 Task: Create a sub task Release to Production / Go Live for the task  Develop a new social media platform in the project AgileGator , assign it to team member softage.1@softage.net and update the status of the sub task to  At Risk , set the priority of the sub task to Medium
Action: Mouse moved to (340, 321)
Screenshot: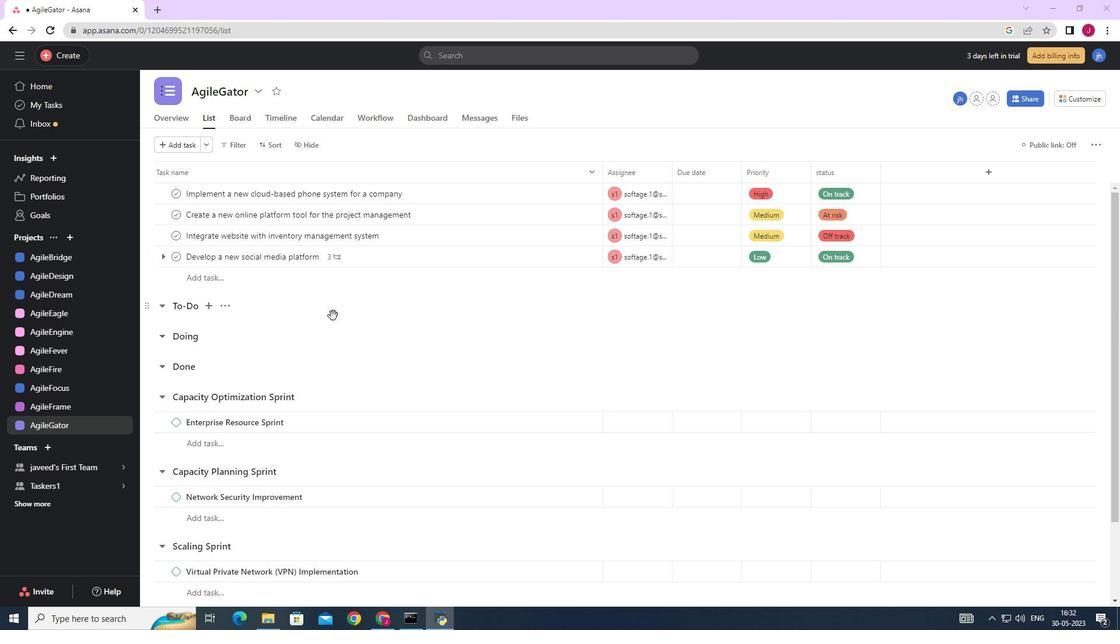 
Action: Mouse scrolled (340, 322) with delta (0, 0)
Screenshot: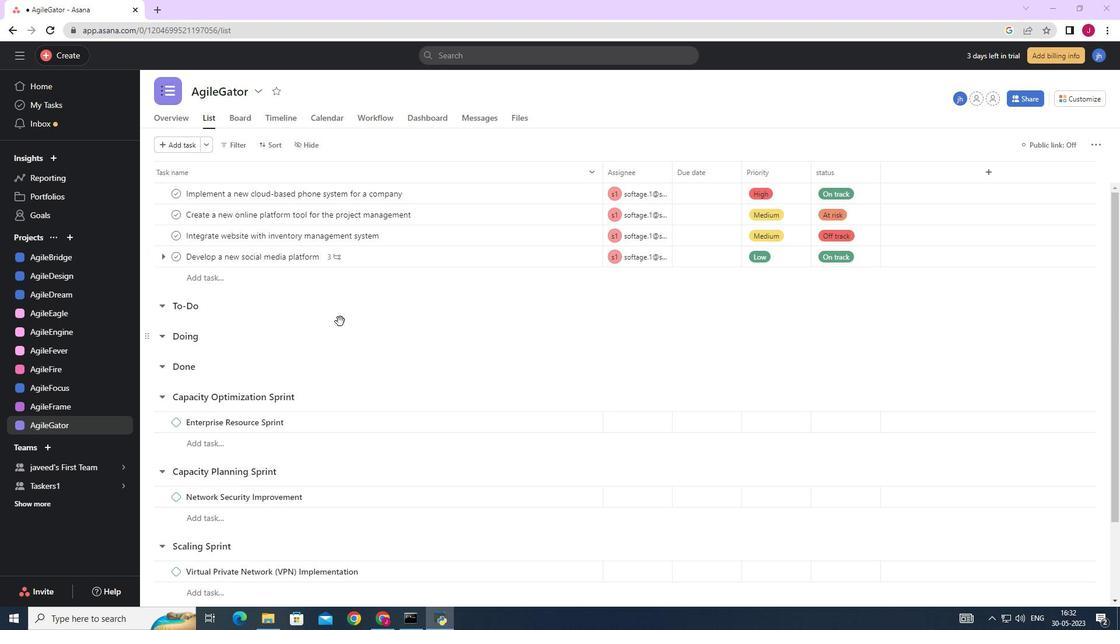 
Action: Mouse scrolled (340, 320) with delta (0, 0)
Screenshot: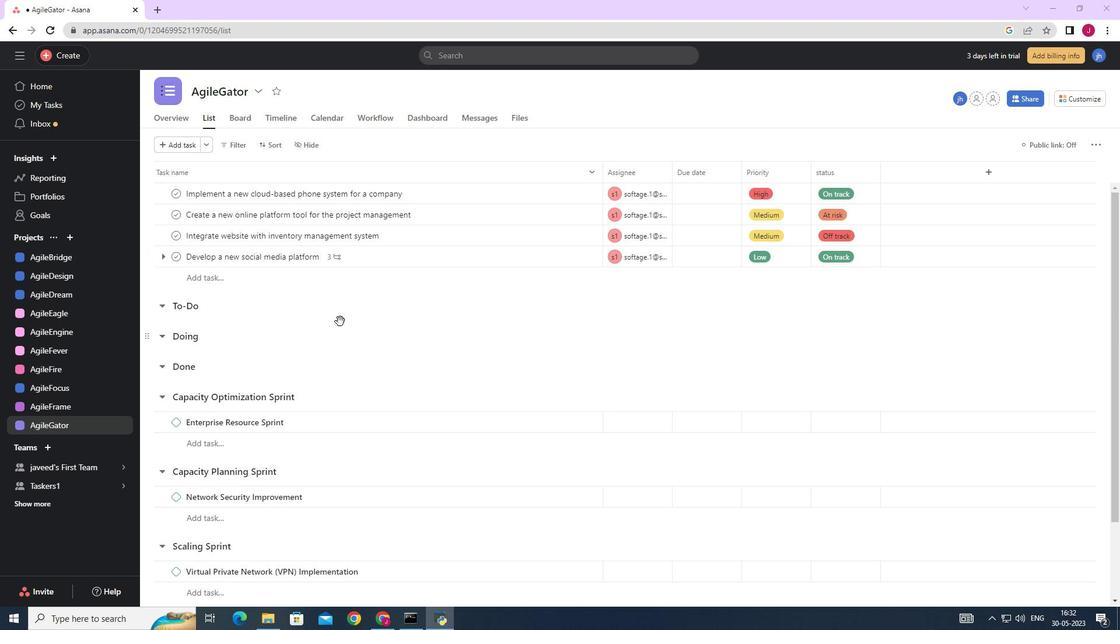 
Action: Mouse scrolled (340, 320) with delta (0, 0)
Screenshot: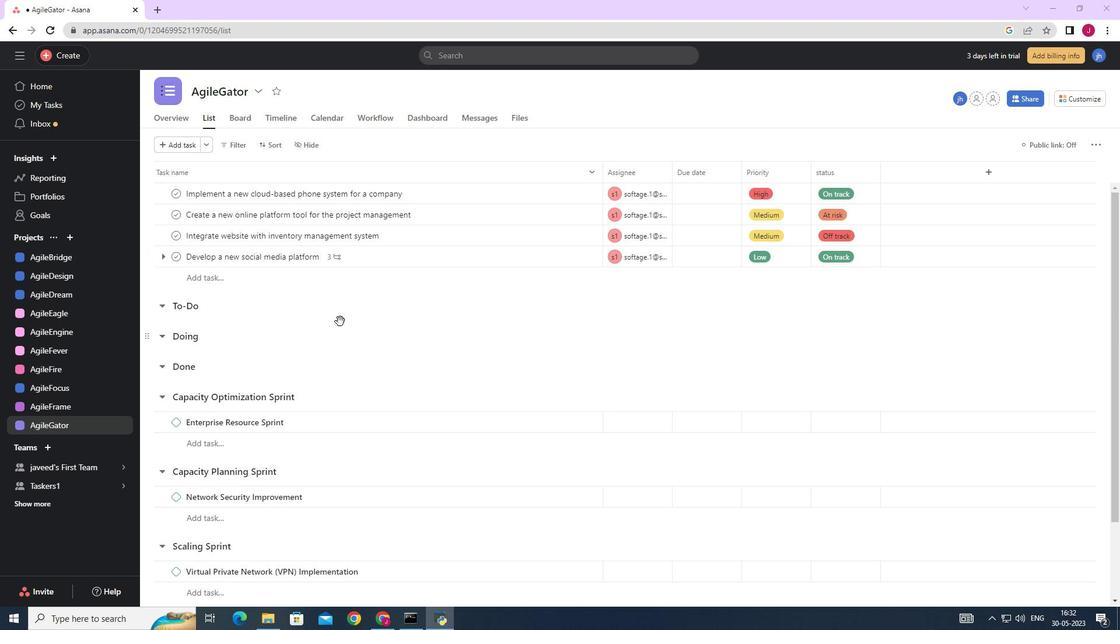 
Action: Mouse scrolled (340, 320) with delta (0, 0)
Screenshot: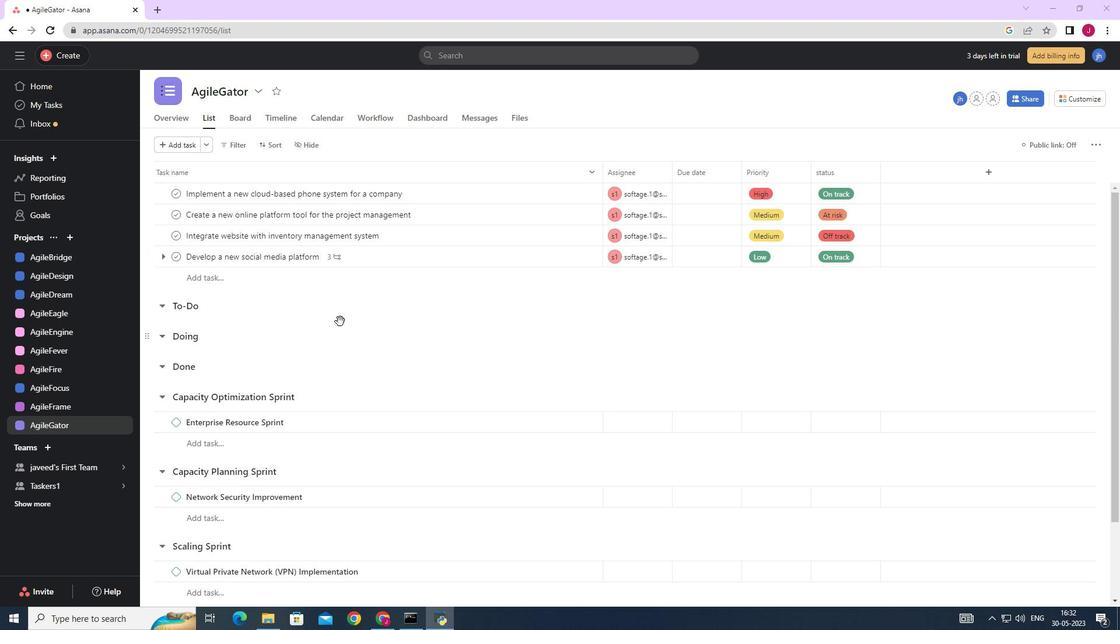 
Action: Mouse scrolled (340, 322) with delta (0, 0)
Screenshot: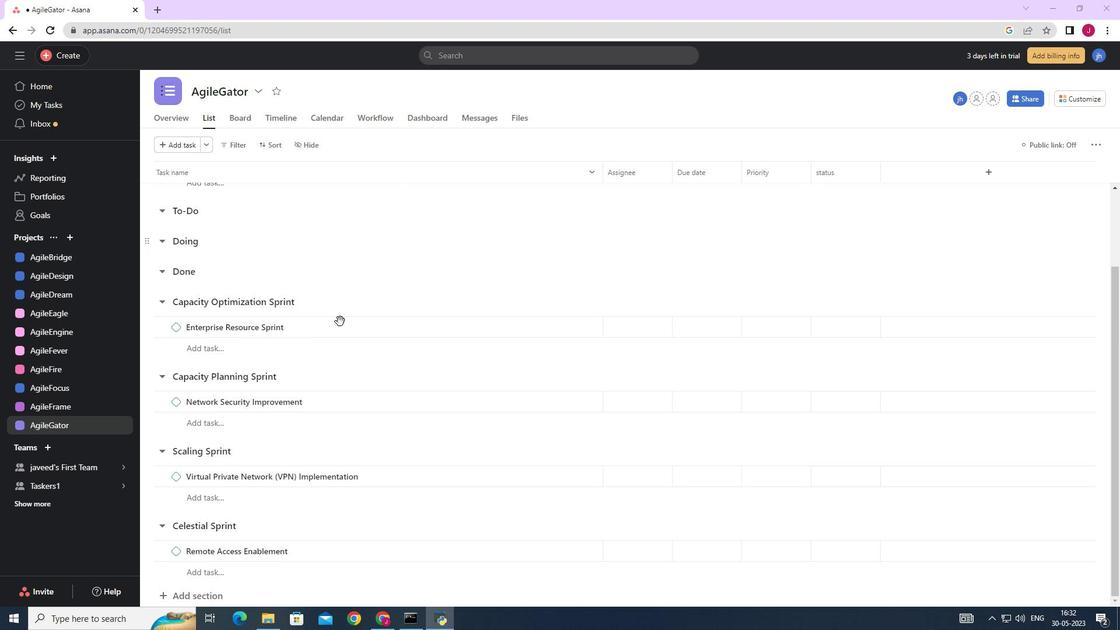 
Action: Mouse scrolled (340, 322) with delta (0, 0)
Screenshot: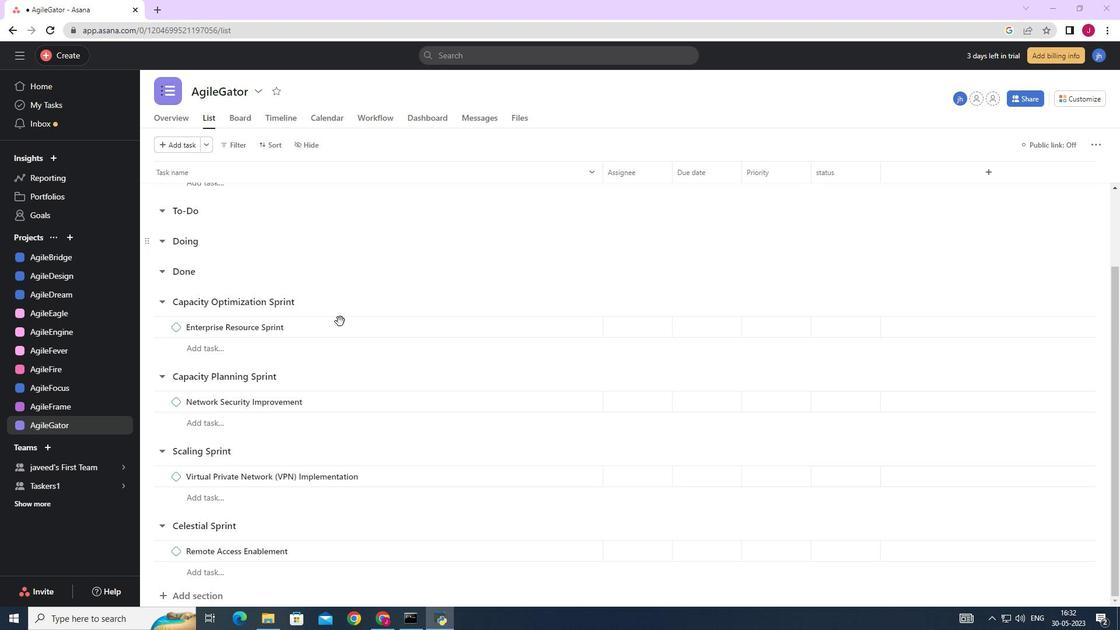 
Action: Mouse scrolled (340, 322) with delta (0, 0)
Screenshot: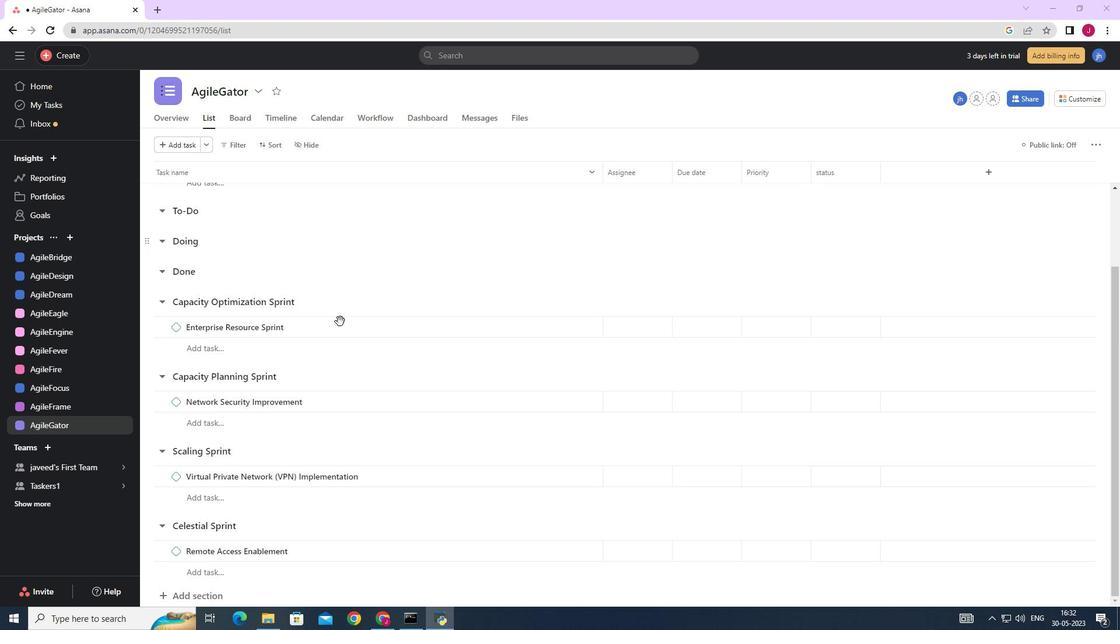 
Action: Mouse moved to (556, 254)
Screenshot: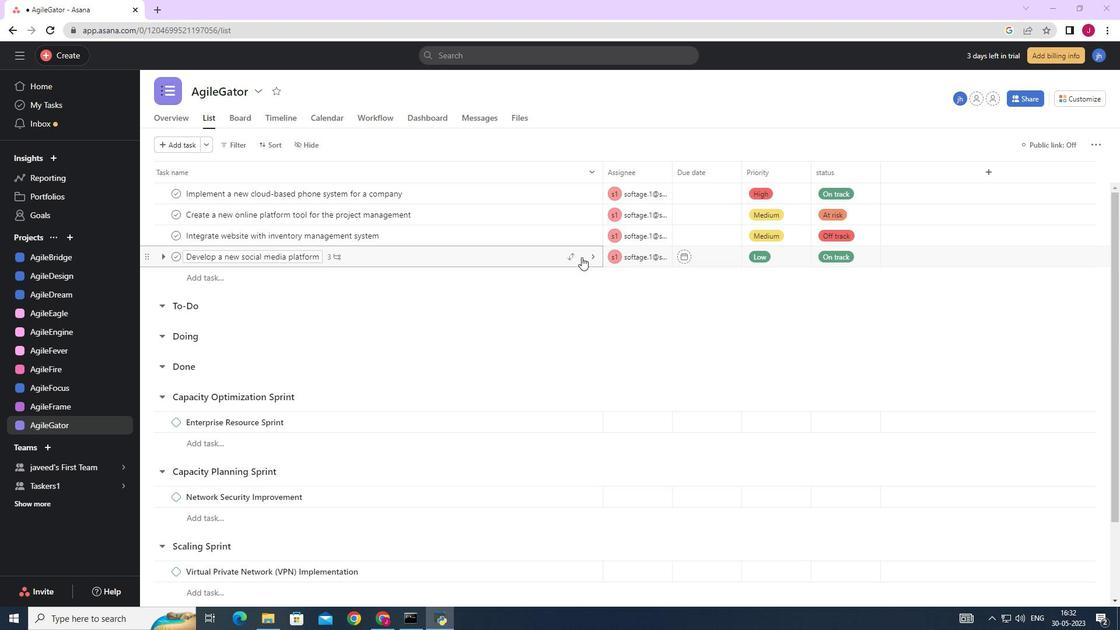 
Action: Mouse pressed left at (556, 254)
Screenshot: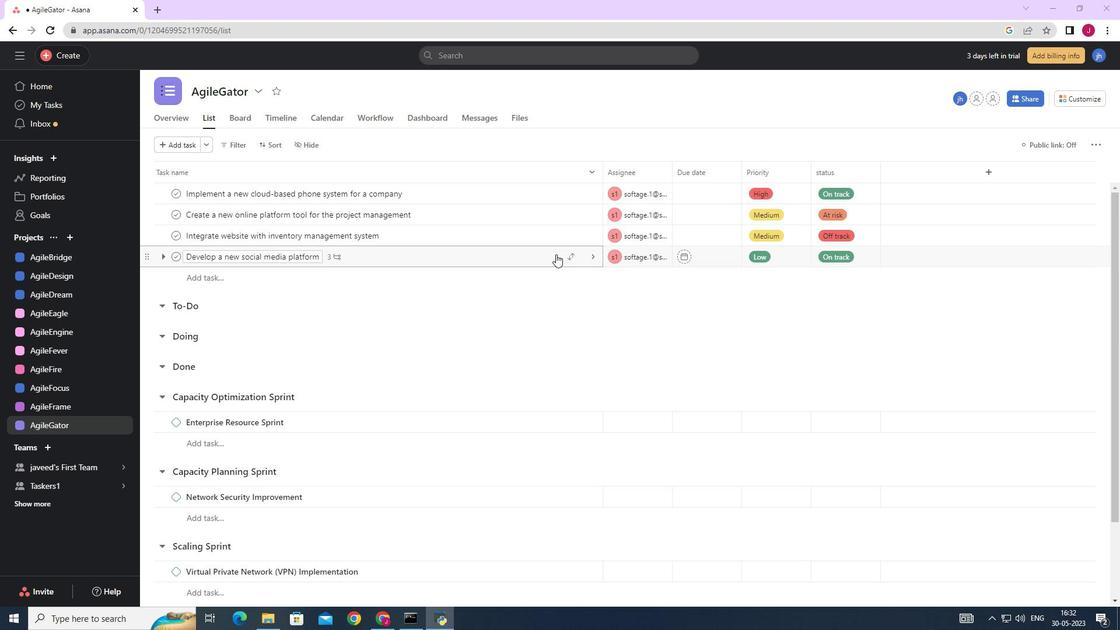 
Action: Mouse moved to (832, 375)
Screenshot: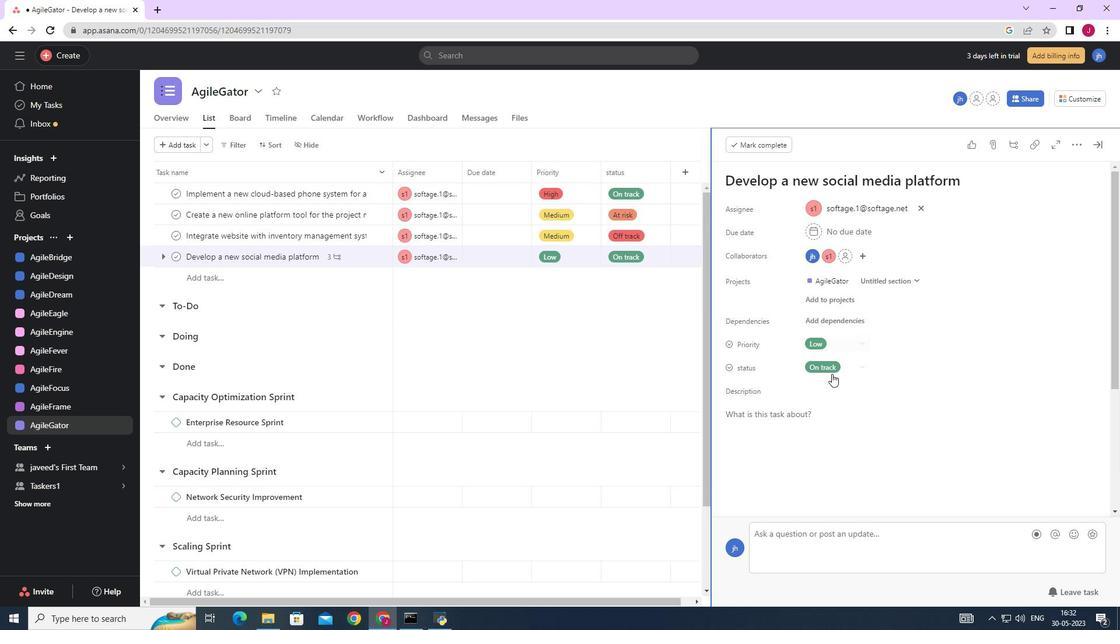 
Action: Mouse scrolled (832, 375) with delta (0, 0)
Screenshot: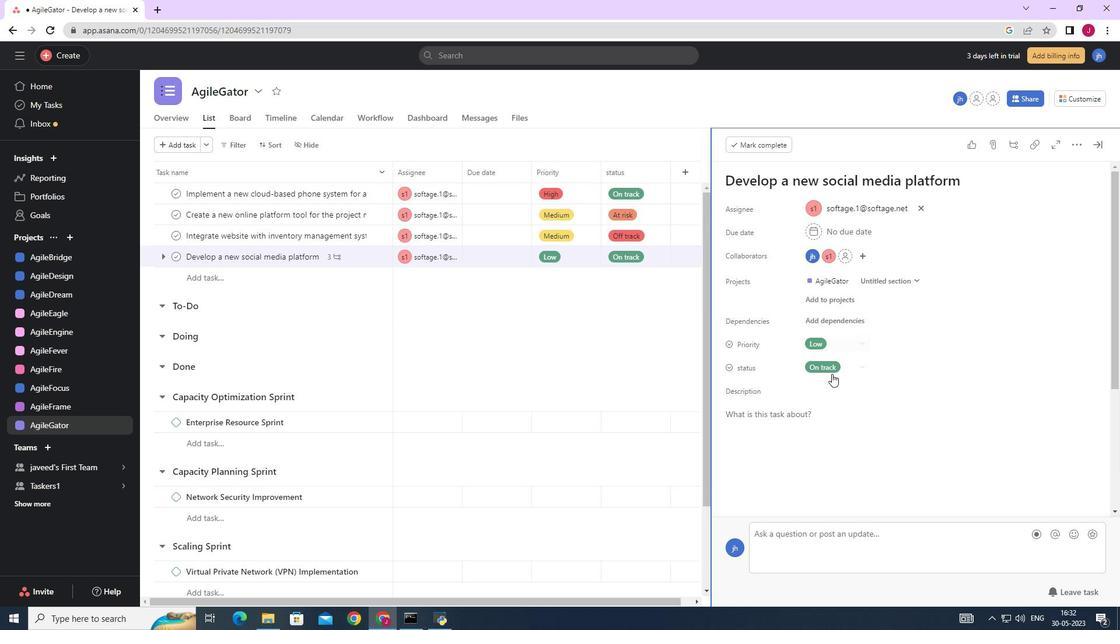 
Action: Mouse moved to (832, 375)
Screenshot: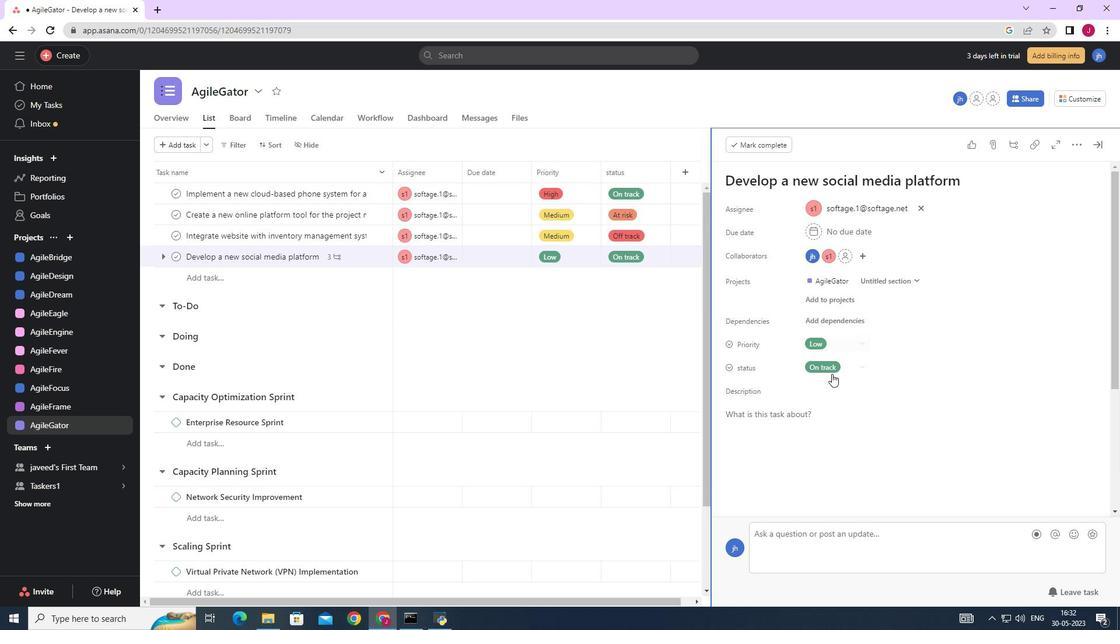 
Action: Mouse scrolled (832, 375) with delta (0, 0)
Screenshot: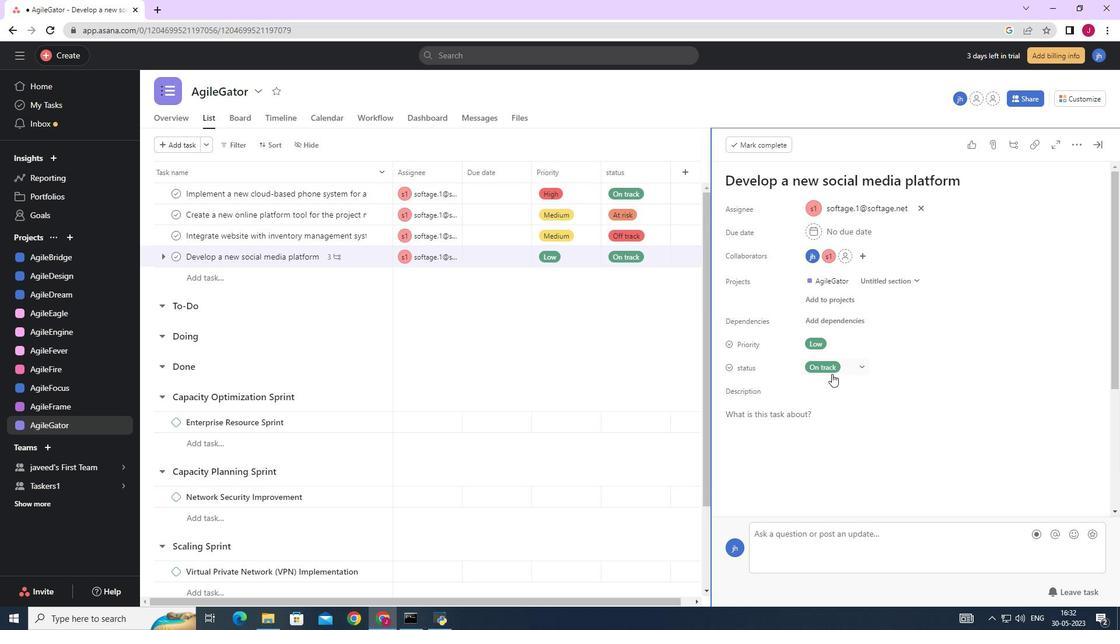 
Action: Mouse moved to (832, 376)
Screenshot: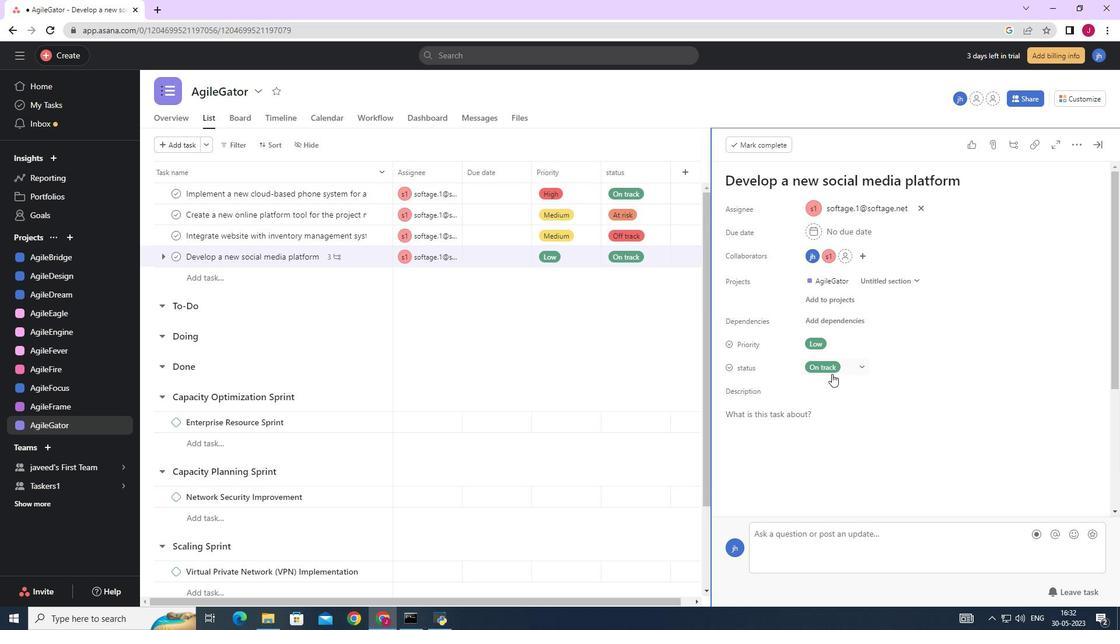 
Action: Mouse scrolled (832, 375) with delta (0, 0)
Screenshot: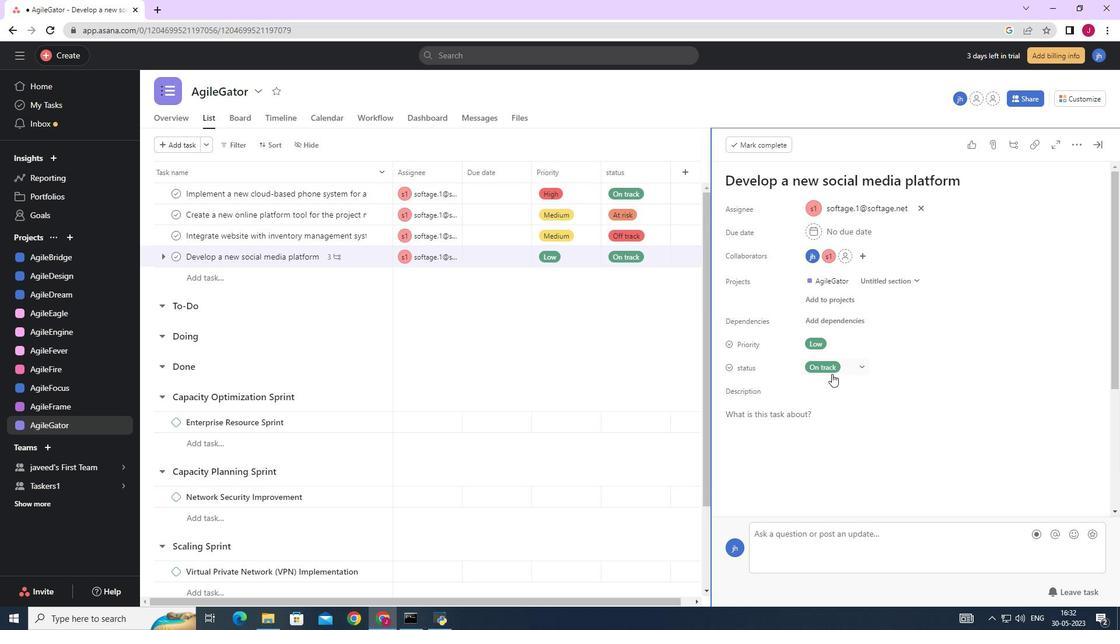 
Action: Mouse scrolled (832, 375) with delta (0, 0)
Screenshot: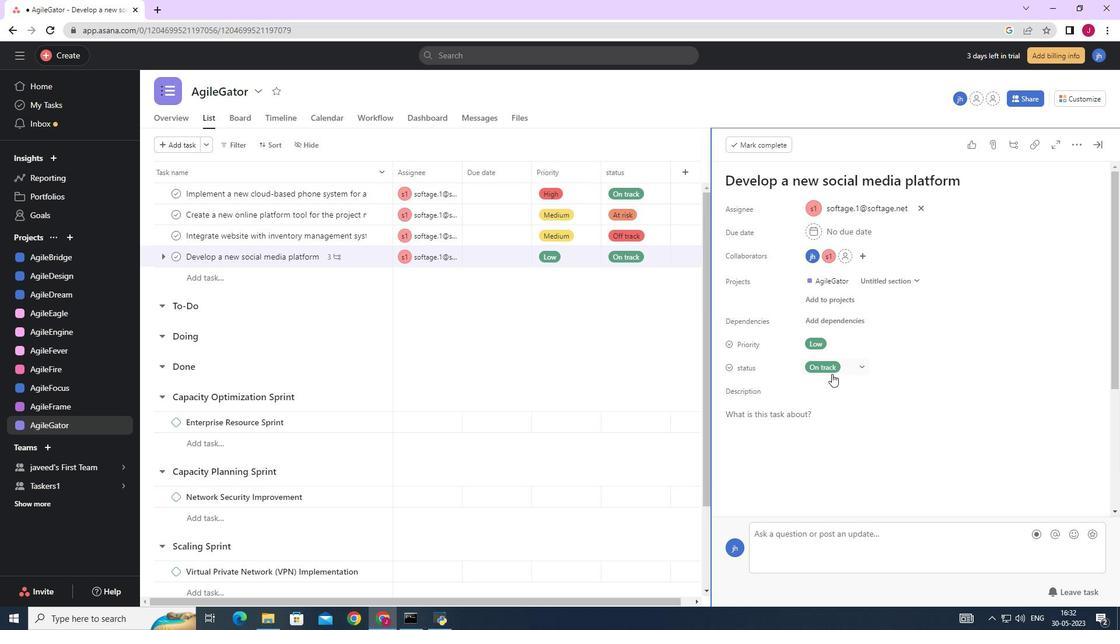 
Action: Mouse moved to (759, 422)
Screenshot: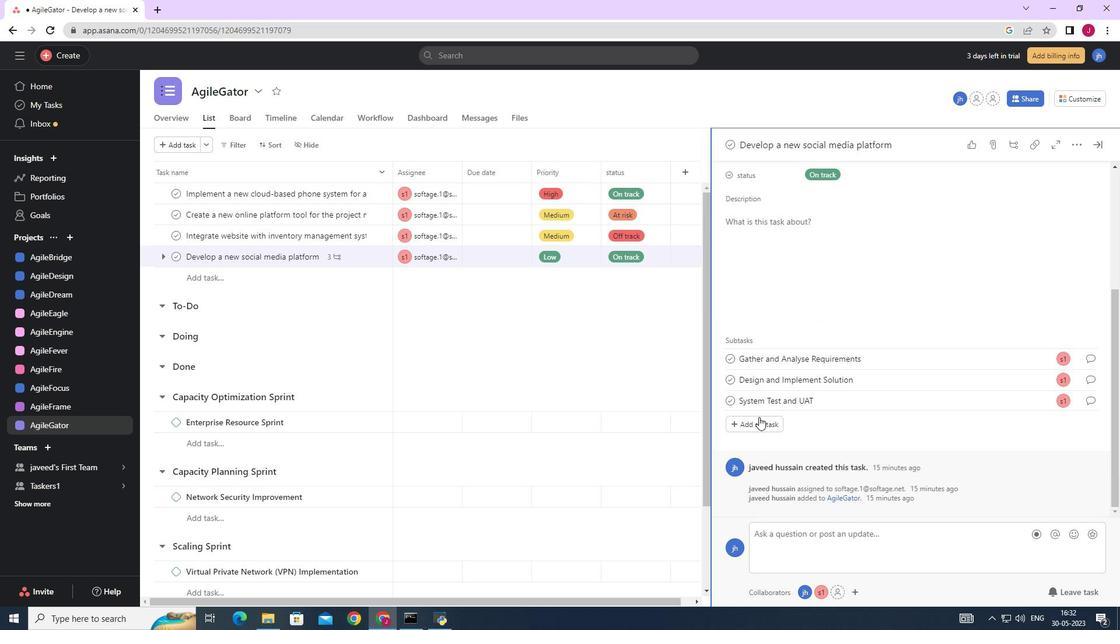 
Action: Mouse pressed left at (759, 422)
Screenshot: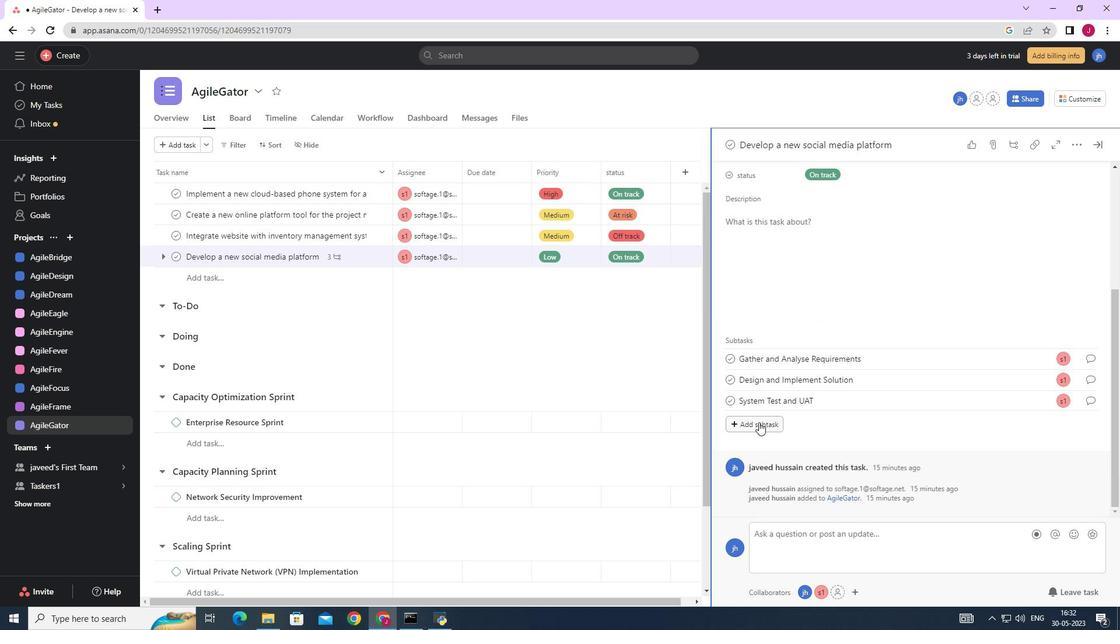 
Action: Mouse moved to (763, 398)
Screenshot: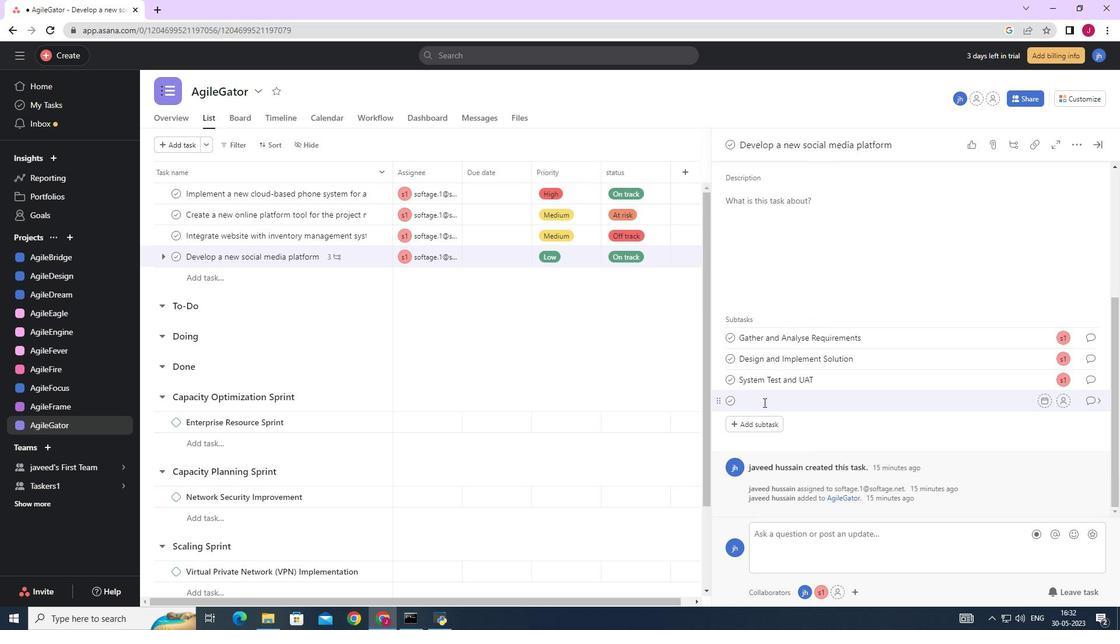 
Action: Key pressed <Key.caps_lock>R<Key.backspace><Key.caps_lock>r<Key.caps_lock>ELEASE<Key.space>TO<Key.space>PRODUCTION<Key.space>/<Key.space><Key.caps_lock>g<Key.caps_lock>O<Key.space><Key.caps_lock>l<Key.caps_lock>IVE
Screenshot: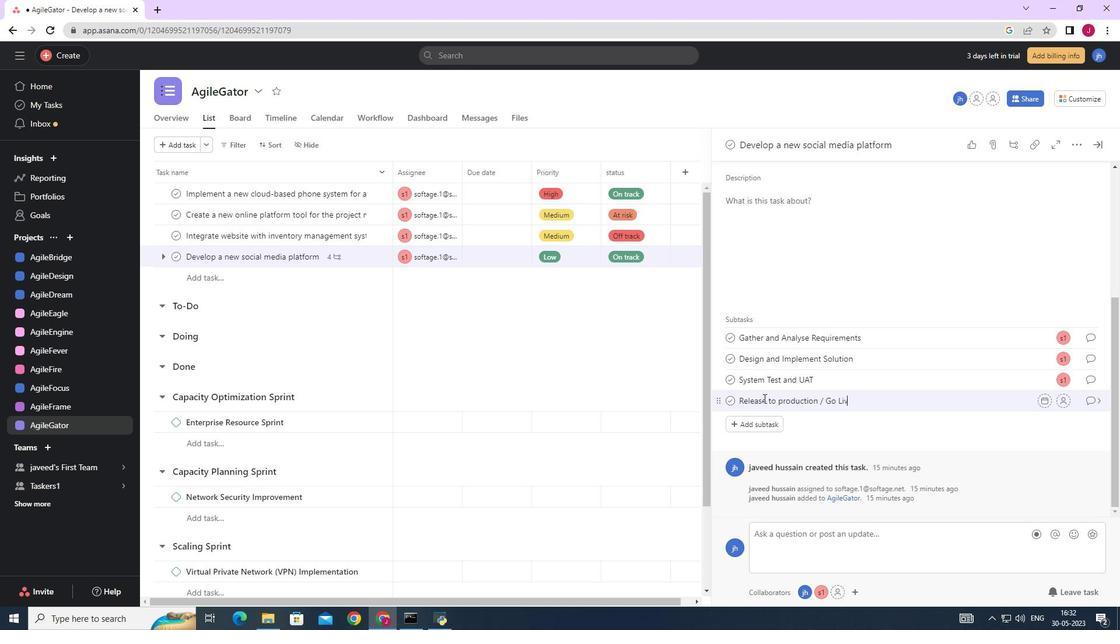 
Action: Mouse moved to (1063, 400)
Screenshot: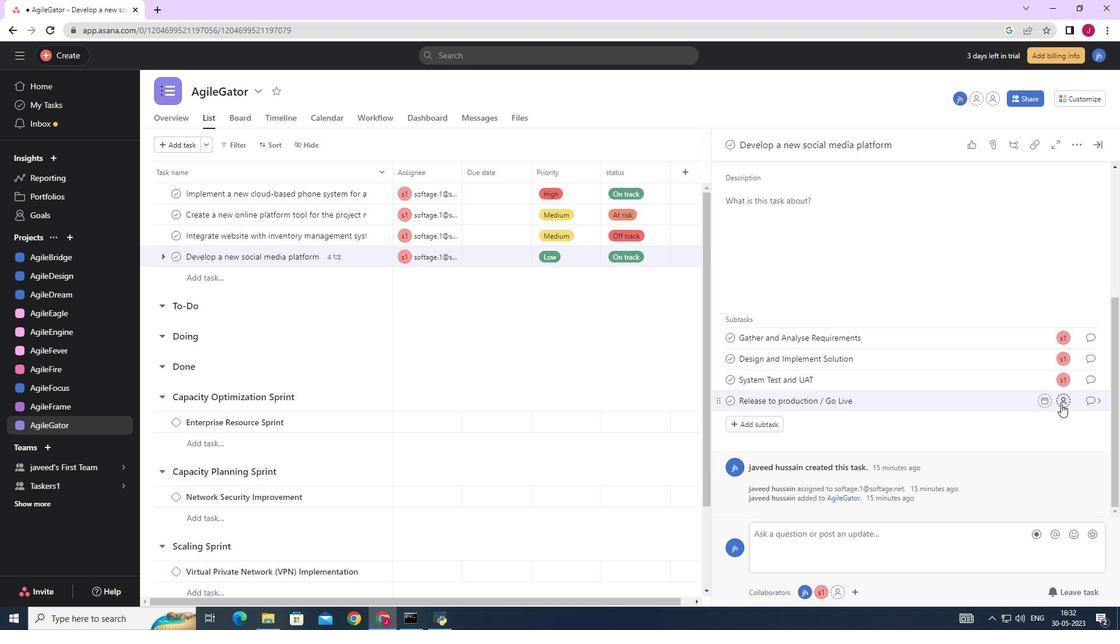 
Action: Mouse pressed left at (1063, 400)
Screenshot: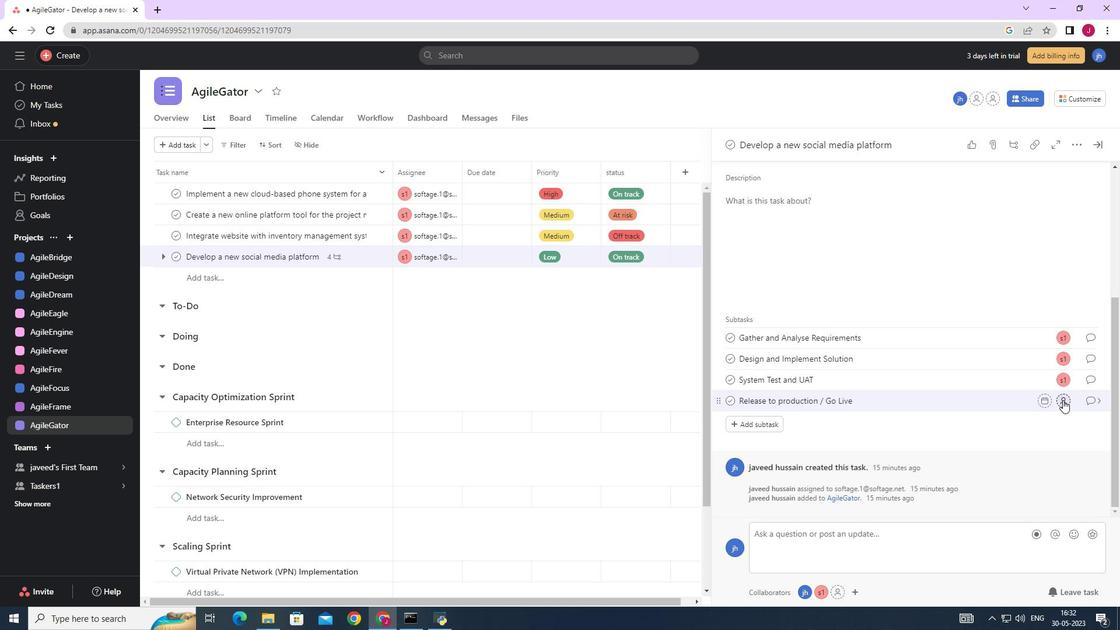 
Action: Mouse moved to (925, 450)
Screenshot: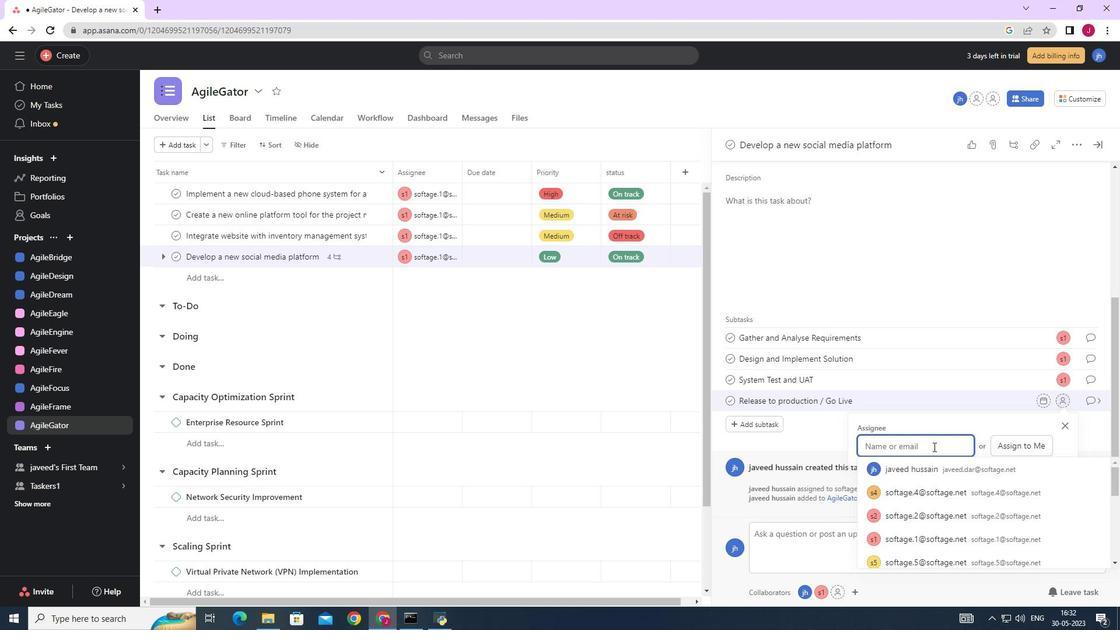 
Action: Key pressed SOFTAGE.1
Screenshot: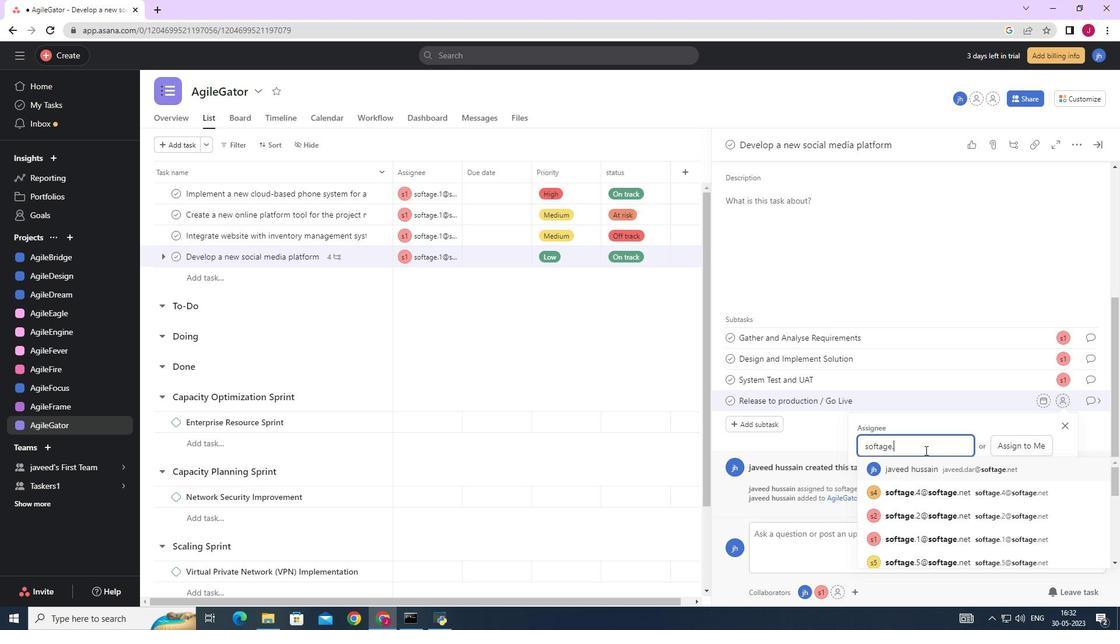 
Action: Mouse moved to (941, 476)
Screenshot: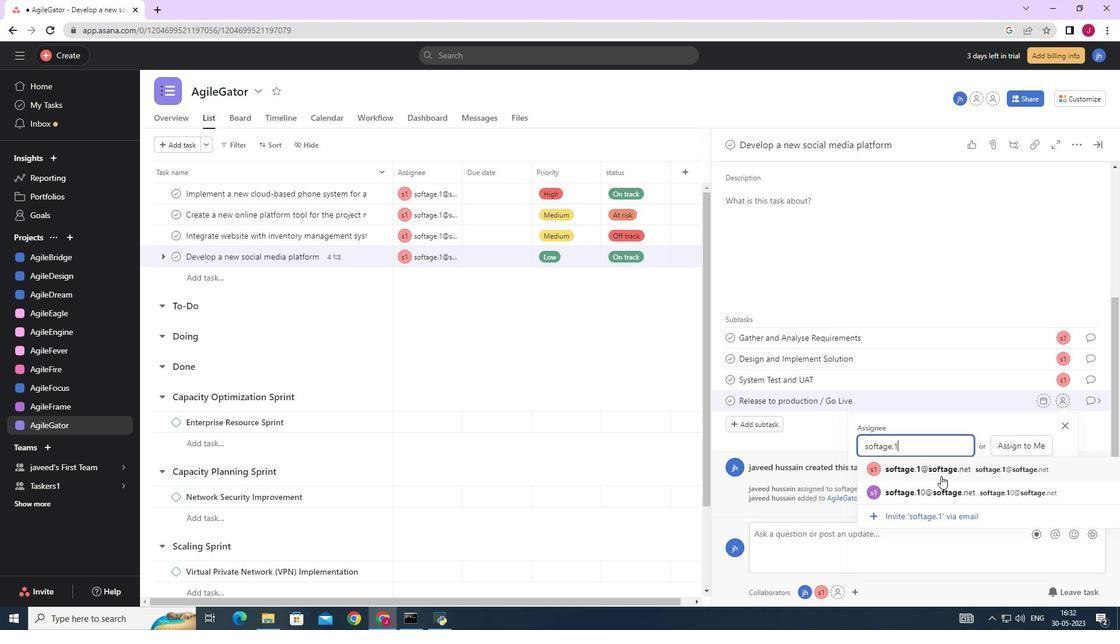 
Action: Mouse pressed left at (941, 476)
Screenshot: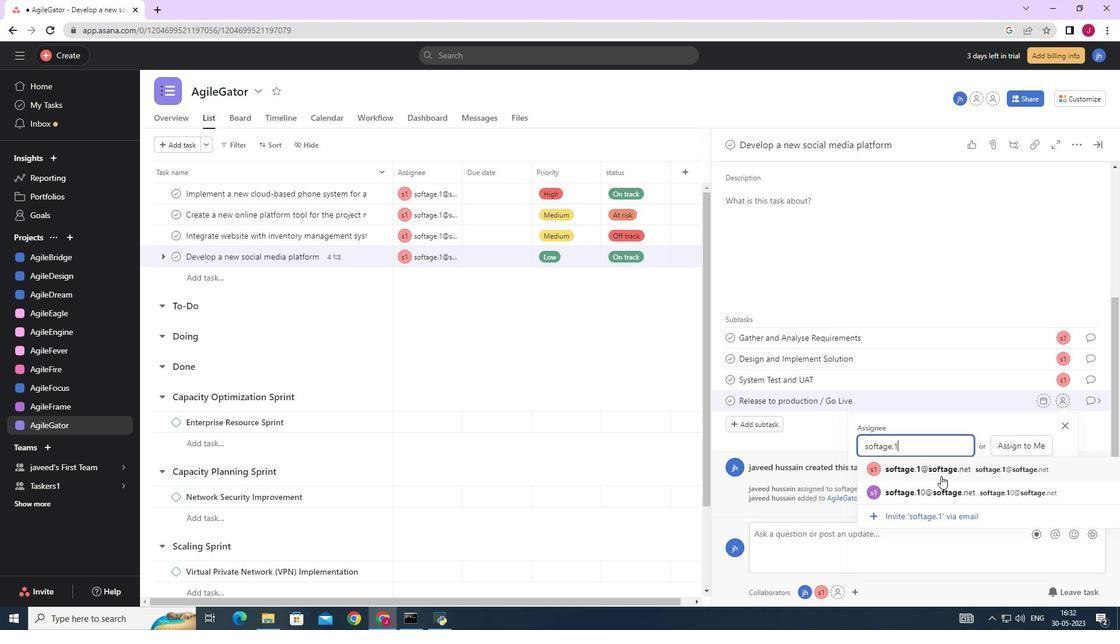 
Action: Mouse moved to (1090, 396)
Screenshot: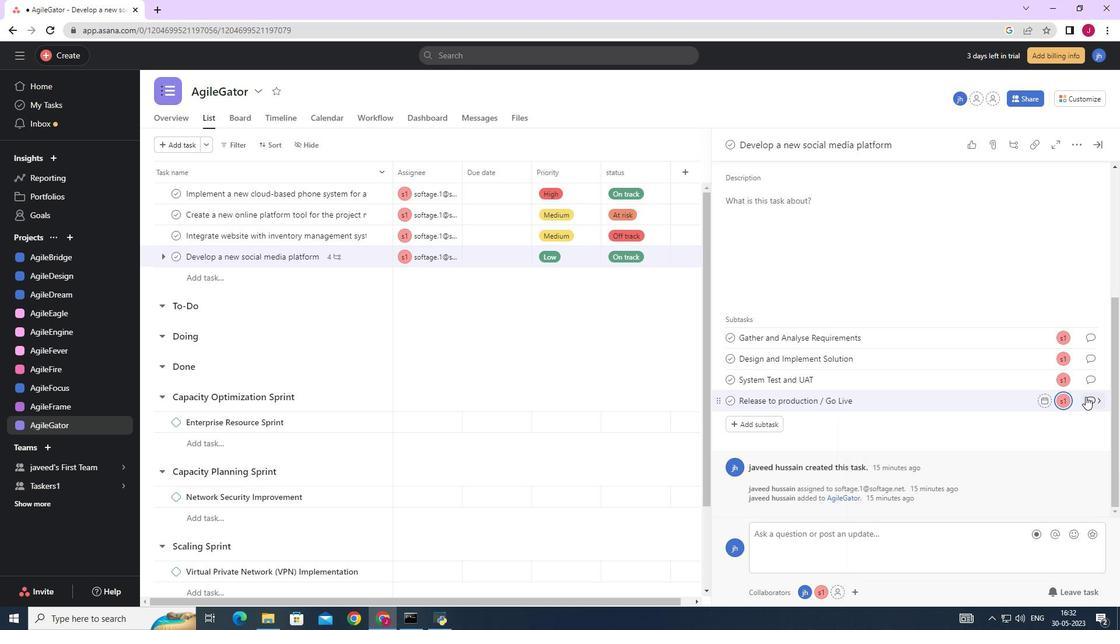 
Action: Mouse pressed left at (1090, 396)
Screenshot: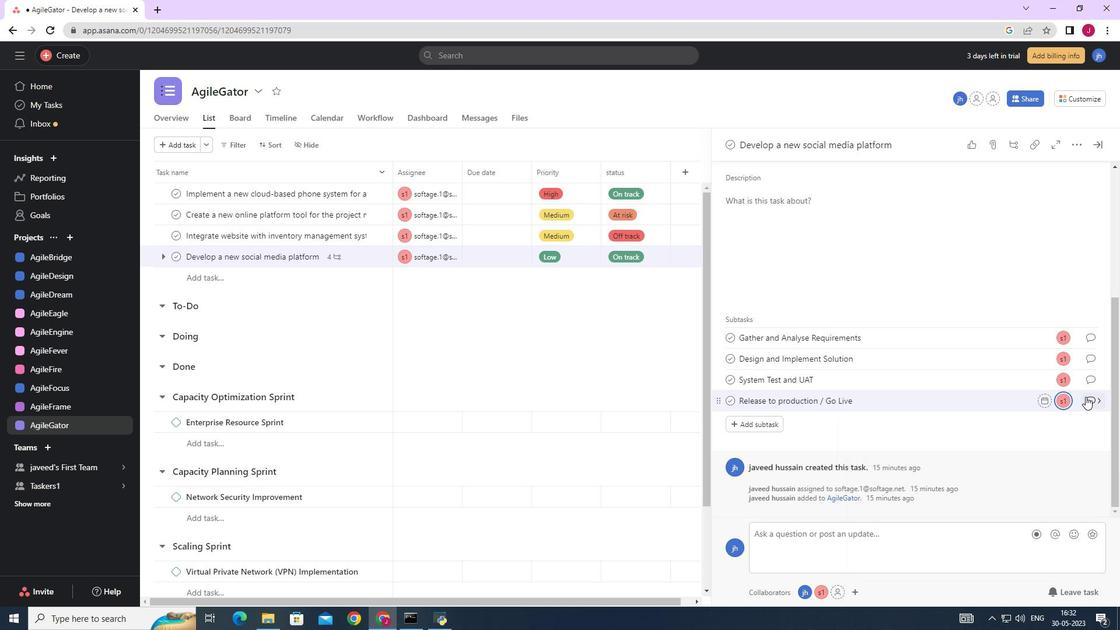 
Action: Mouse moved to (766, 333)
Screenshot: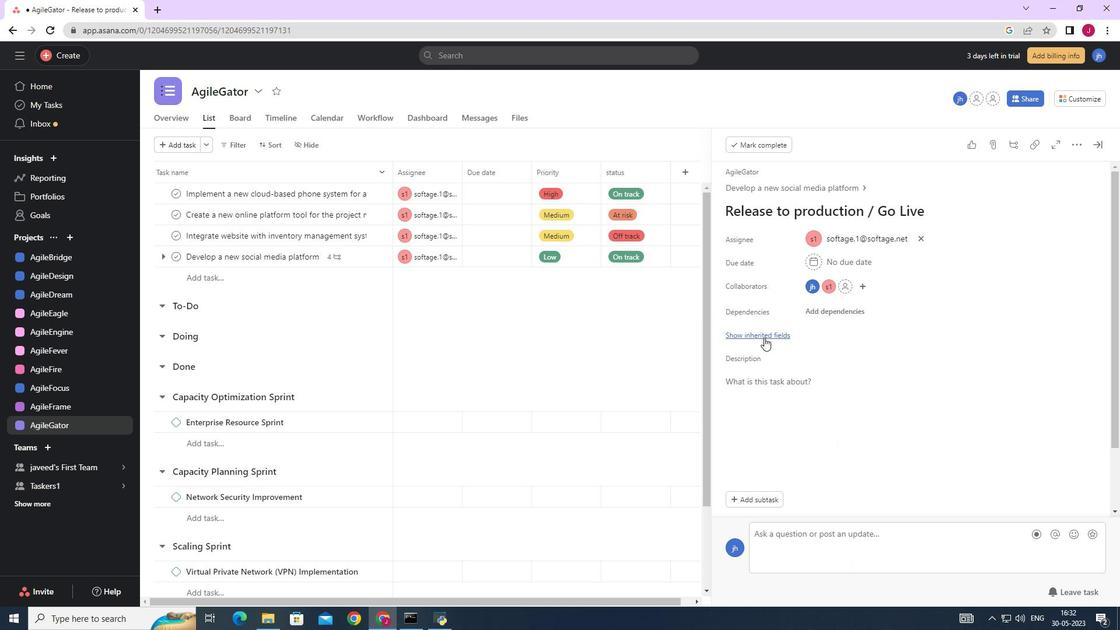 
Action: Mouse pressed left at (766, 333)
Screenshot: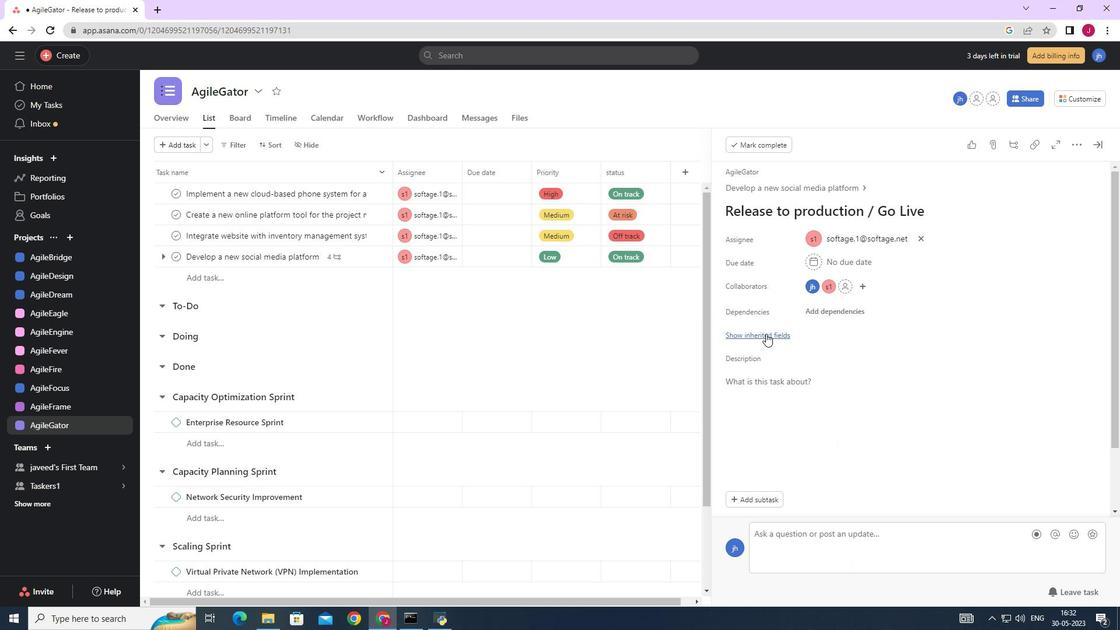 
Action: Mouse moved to (795, 356)
Screenshot: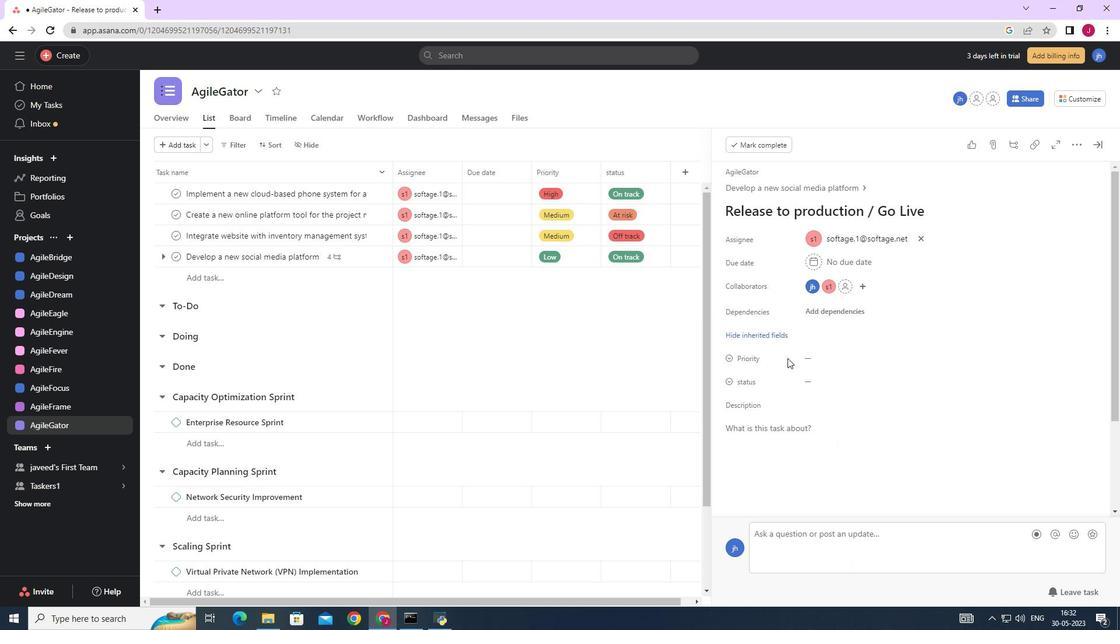 
Action: Mouse pressed left at (795, 356)
Screenshot: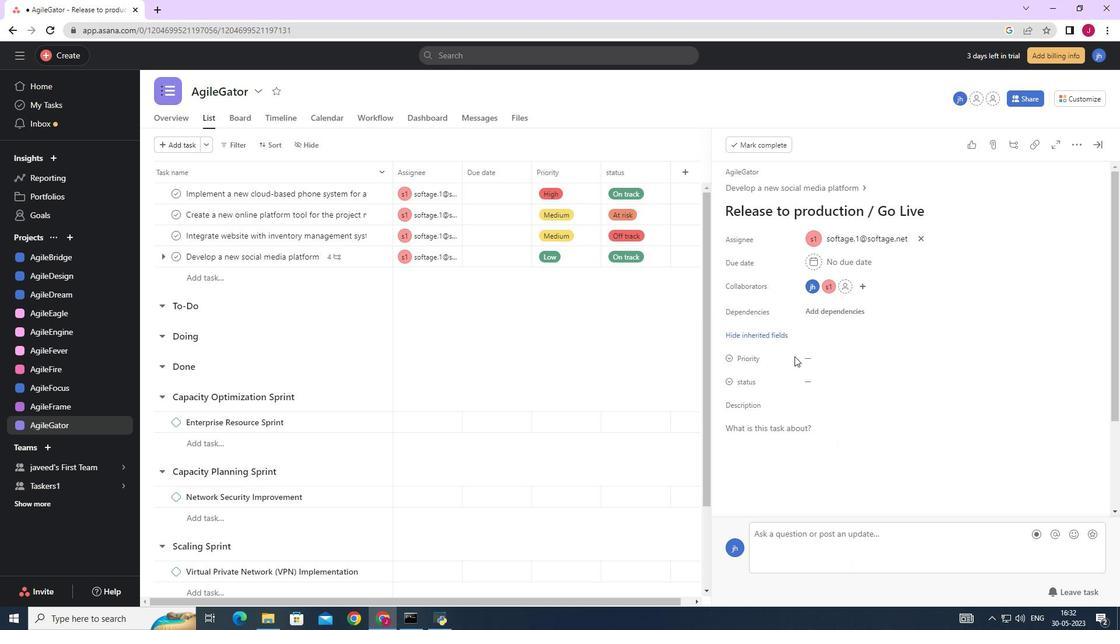 
Action: Mouse moved to (843, 356)
Screenshot: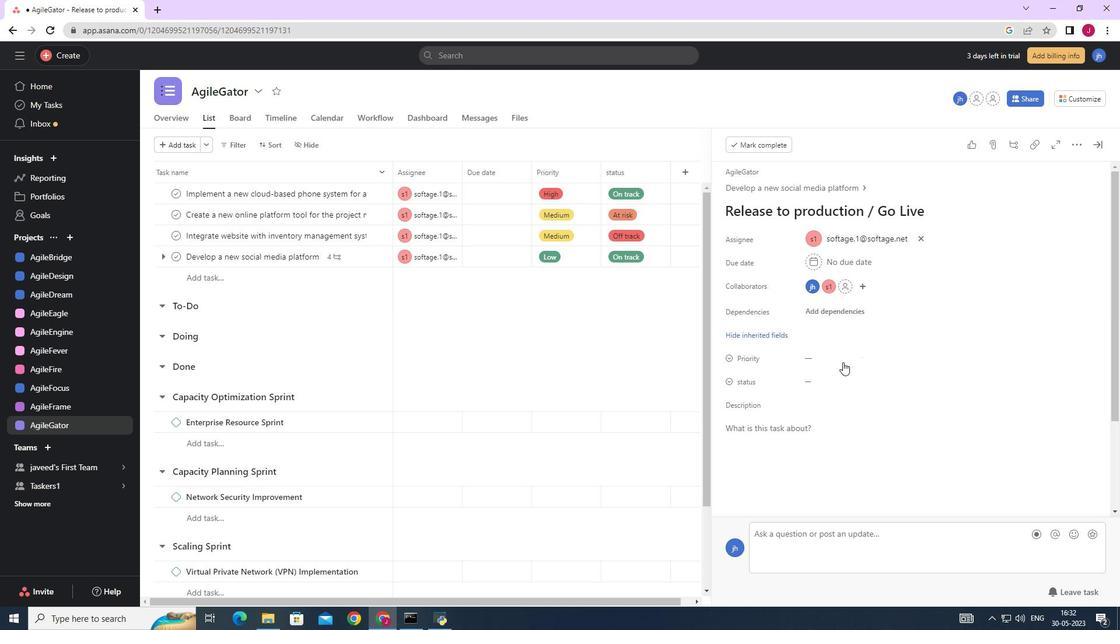 
Action: Mouse pressed left at (843, 356)
Screenshot: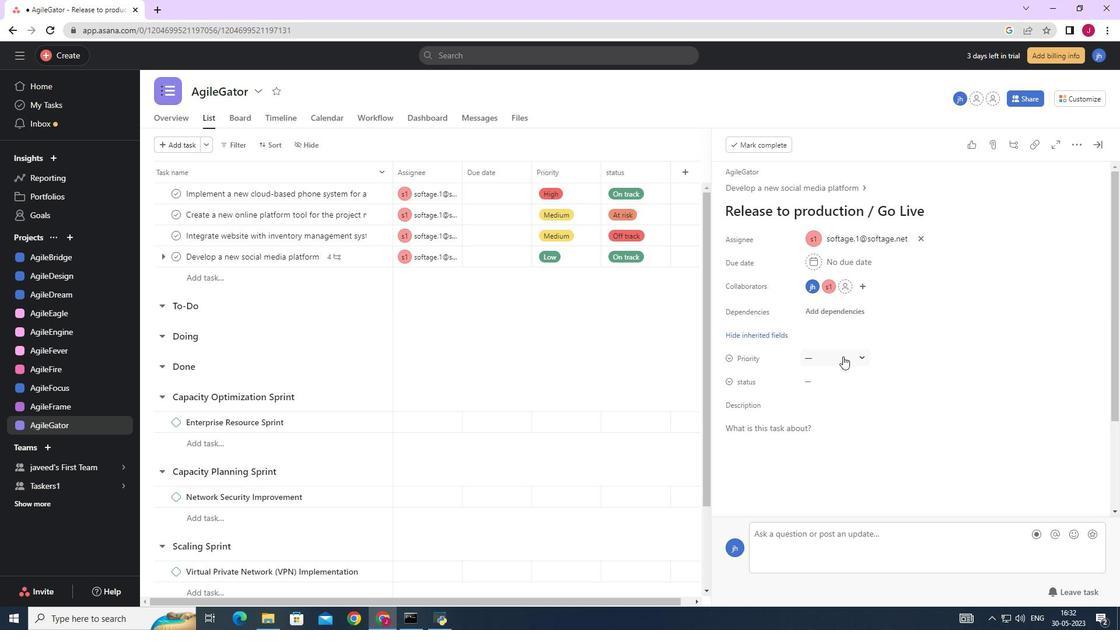 
Action: Mouse moved to (843, 421)
Screenshot: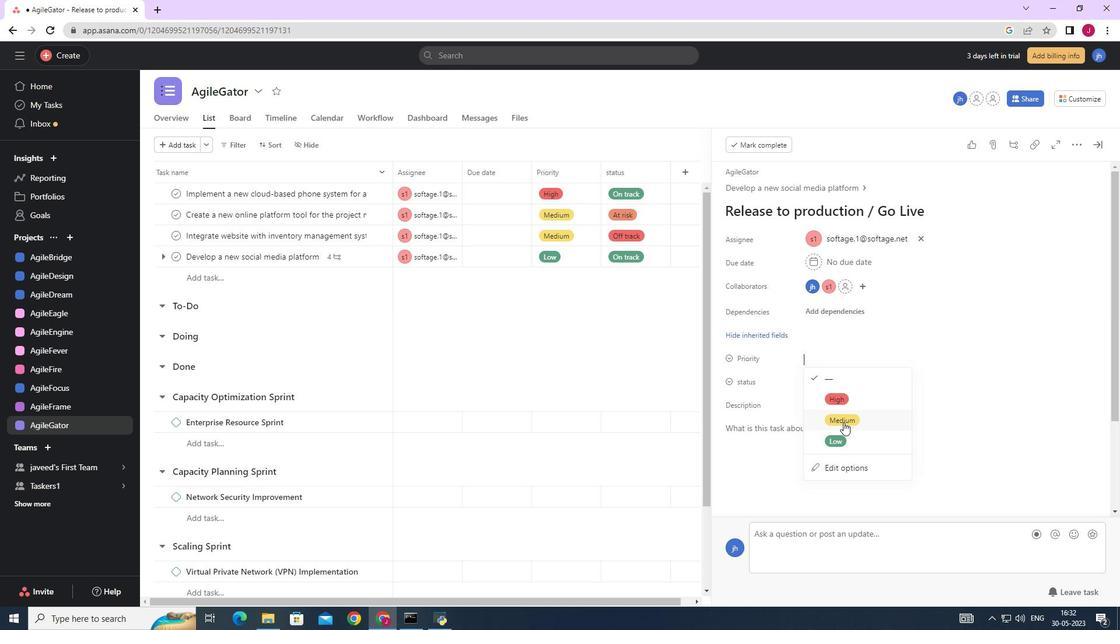
Action: Mouse pressed left at (843, 421)
Screenshot: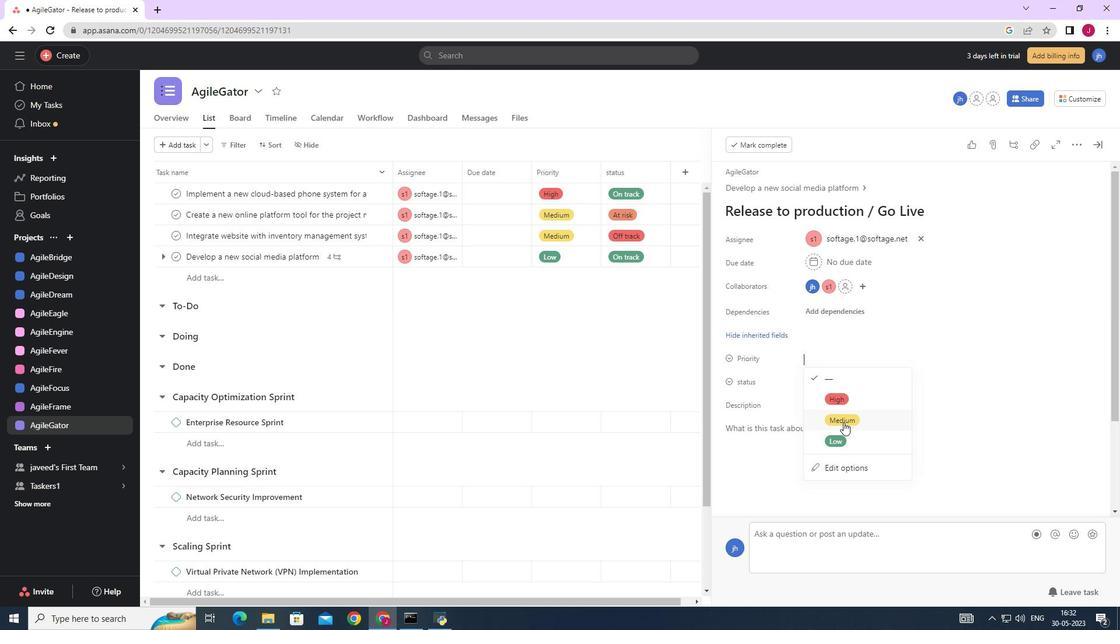 
Action: Mouse moved to (838, 383)
Screenshot: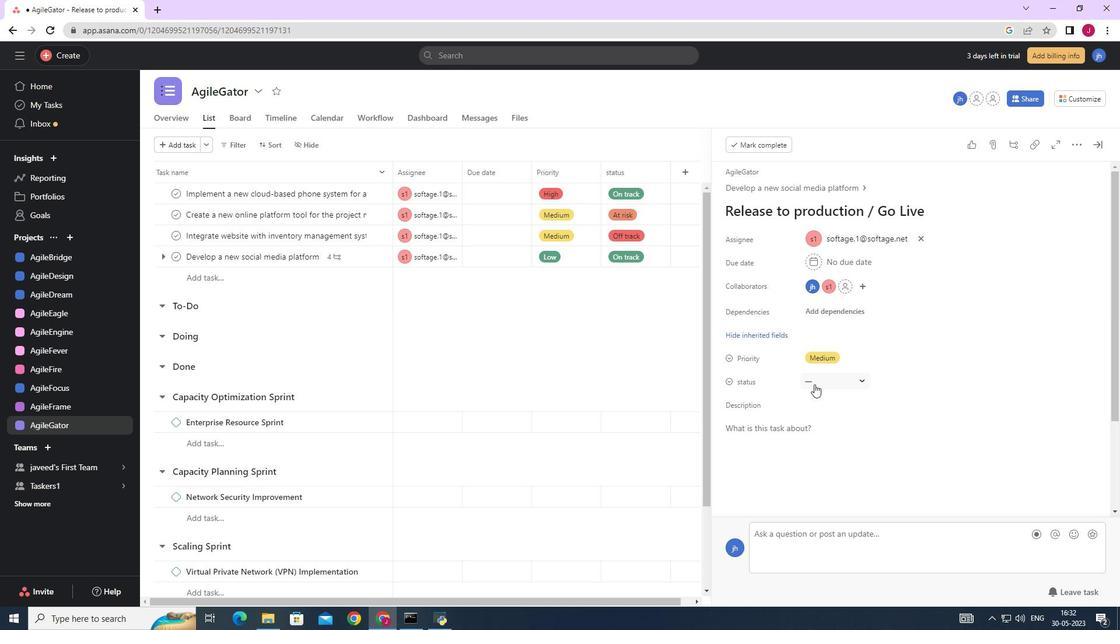 
Action: Mouse pressed left at (838, 383)
Screenshot: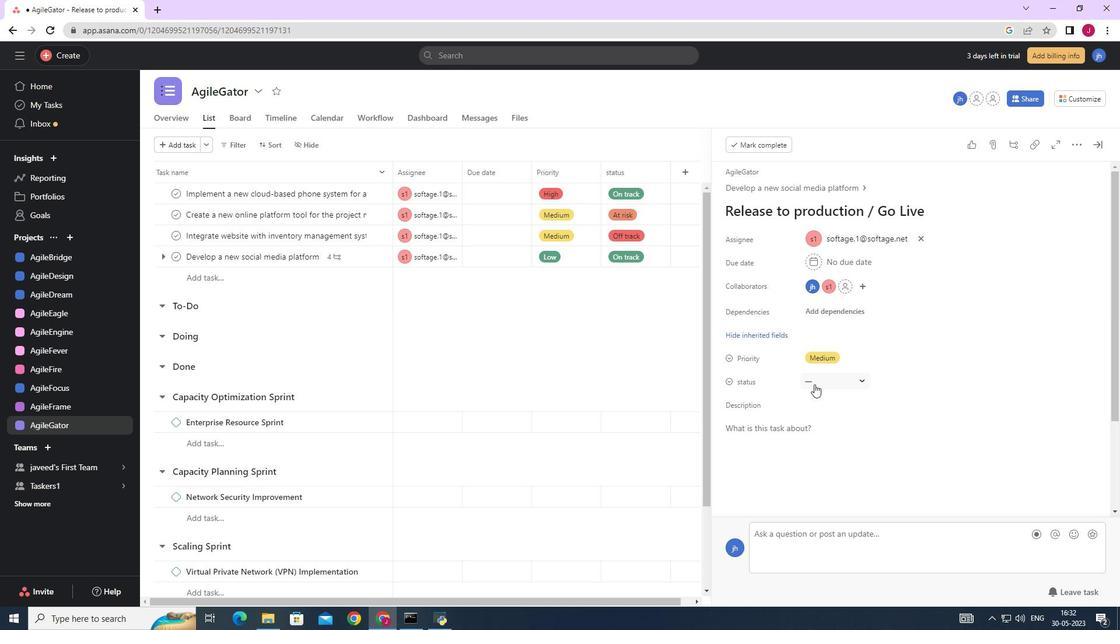 
Action: Mouse moved to (842, 461)
Screenshot: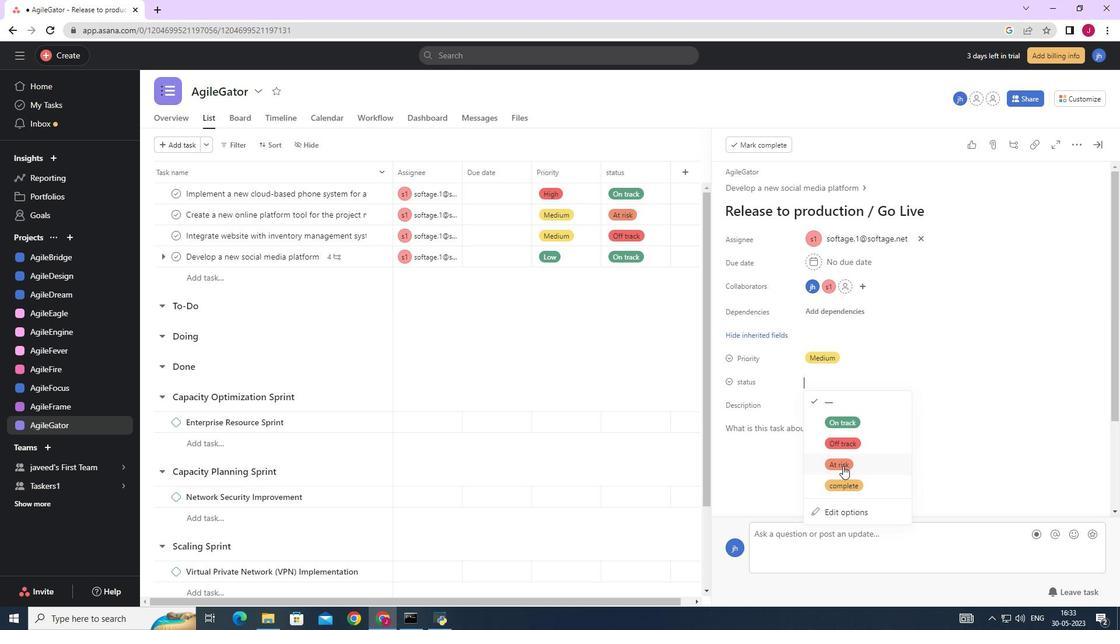 
Action: Mouse pressed left at (842, 461)
Screenshot: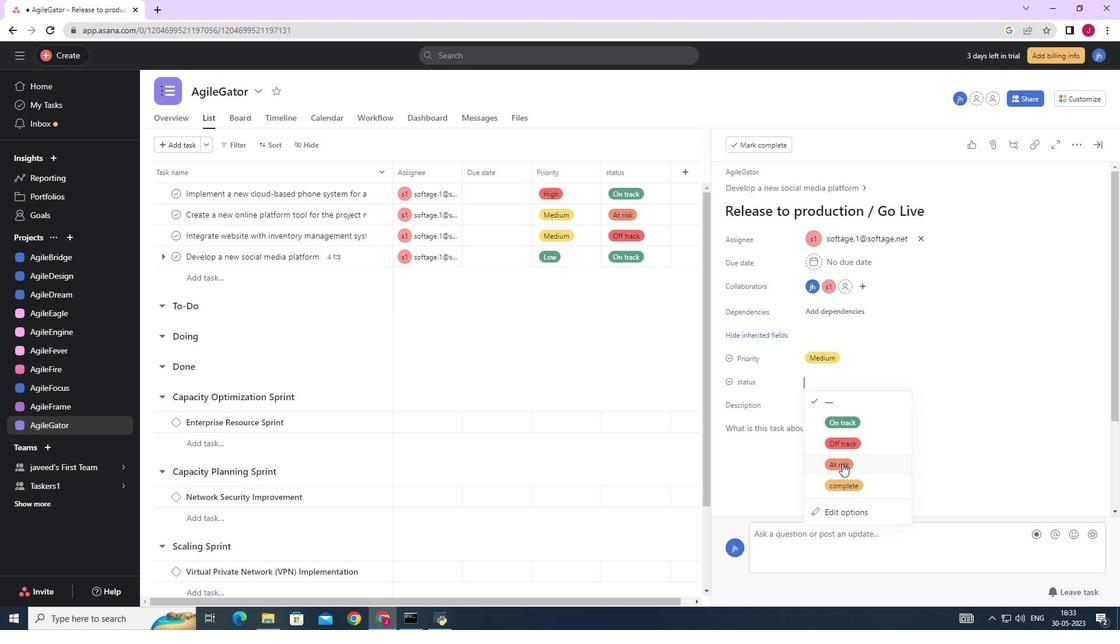 
Action: Mouse moved to (1100, 147)
Screenshot: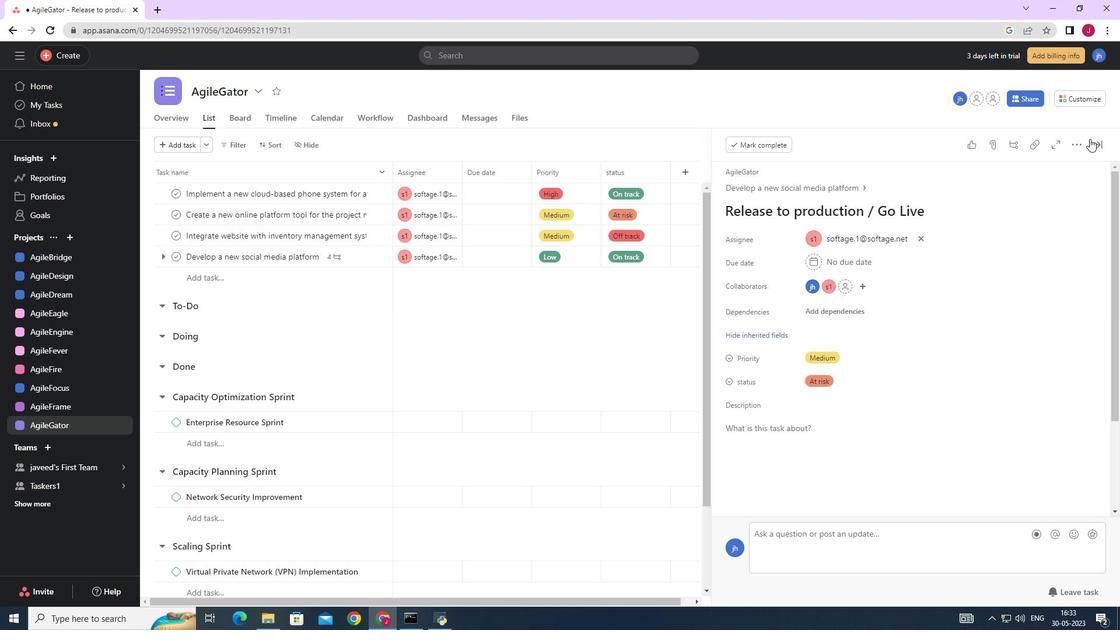 
Action: Mouse pressed left at (1100, 147)
Screenshot: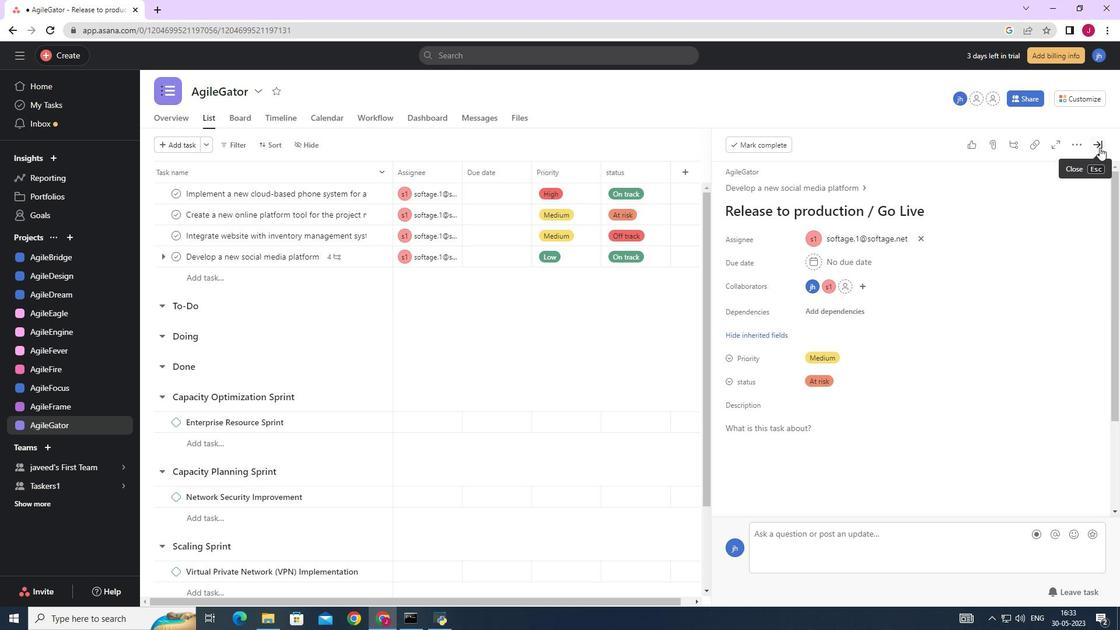 
